 Task: In the  document Musicinfulence.html Use the tool word Count 'and display word count while typing' Create the translated copy of the document in  'Chinese (Simplified)' Change notification to  Comments for you
Action: Mouse moved to (9, 26)
Screenshot: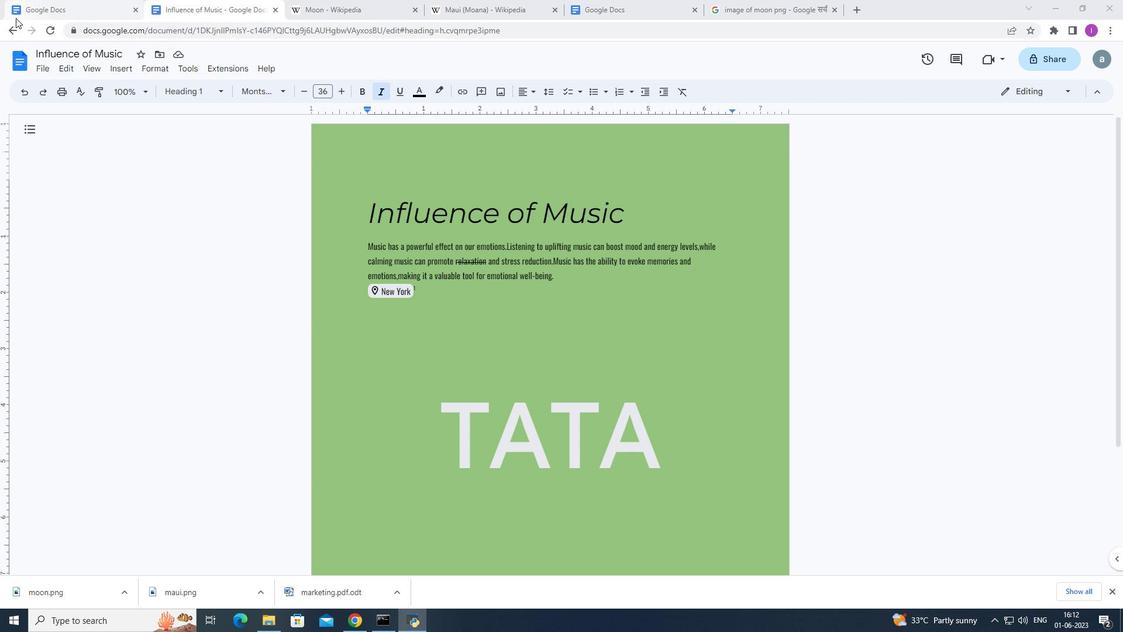 
Action: Mouse pressed left at (9, 26)
Screenshot: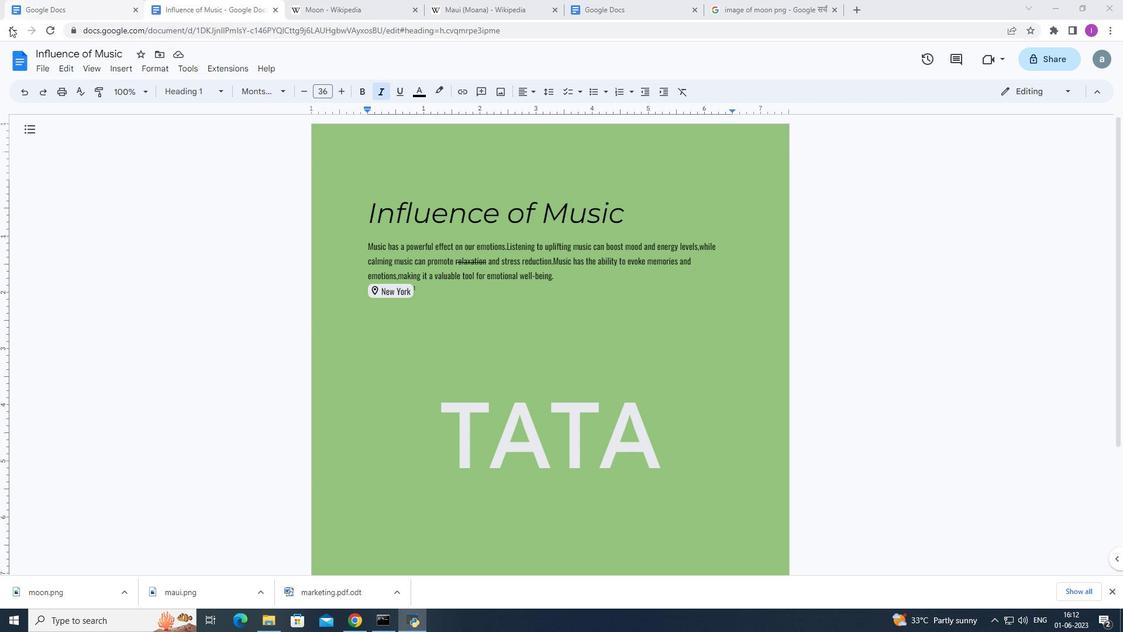 
Action: Mouse moved to (283, 328)
Screenshot: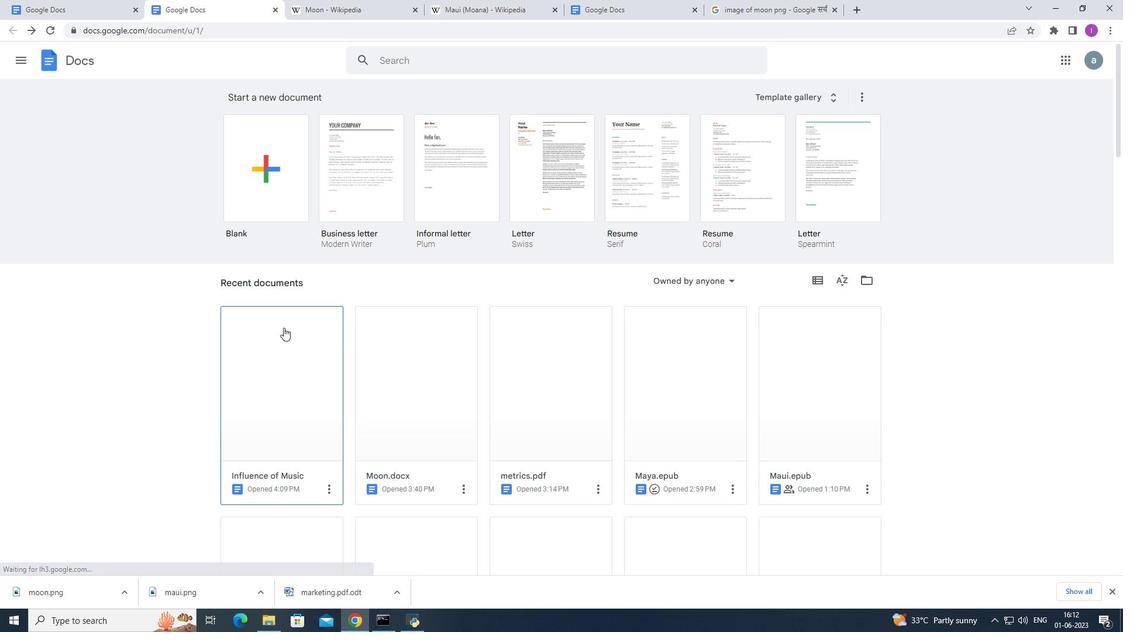 
Action: Mouse pressed left at (283, 328)
Screenshot: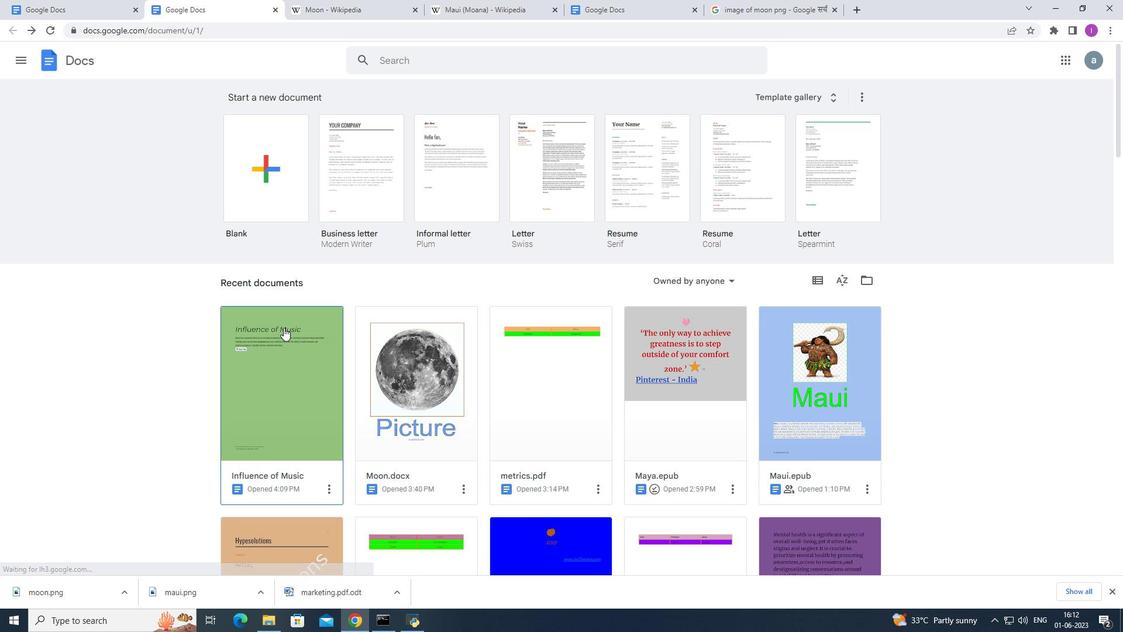 
Action: Mouse moved to (200, 66)
Screenshot: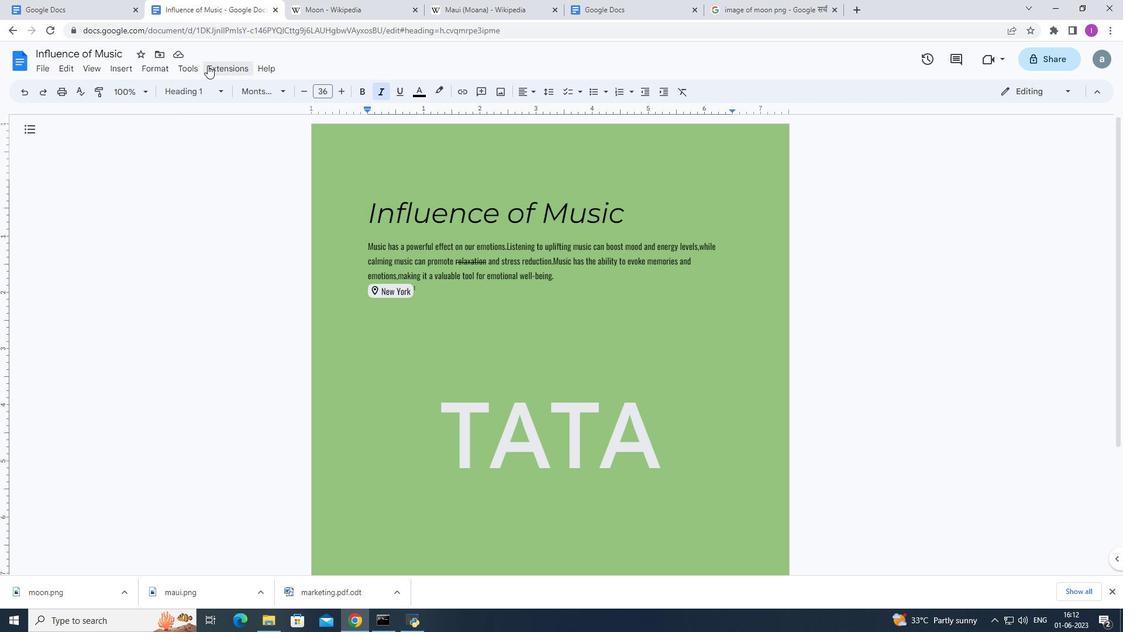 
Action: Mouse pressed left at (200, 66)
Screenshot: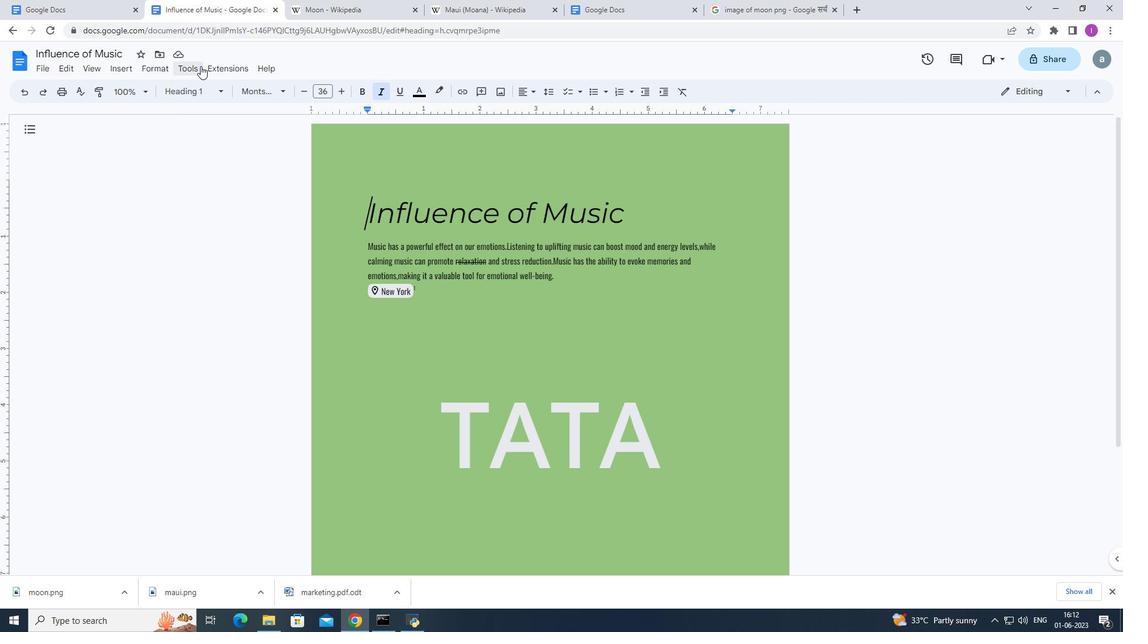 
Action: Mouse moved to (205, 107)
Screenshot: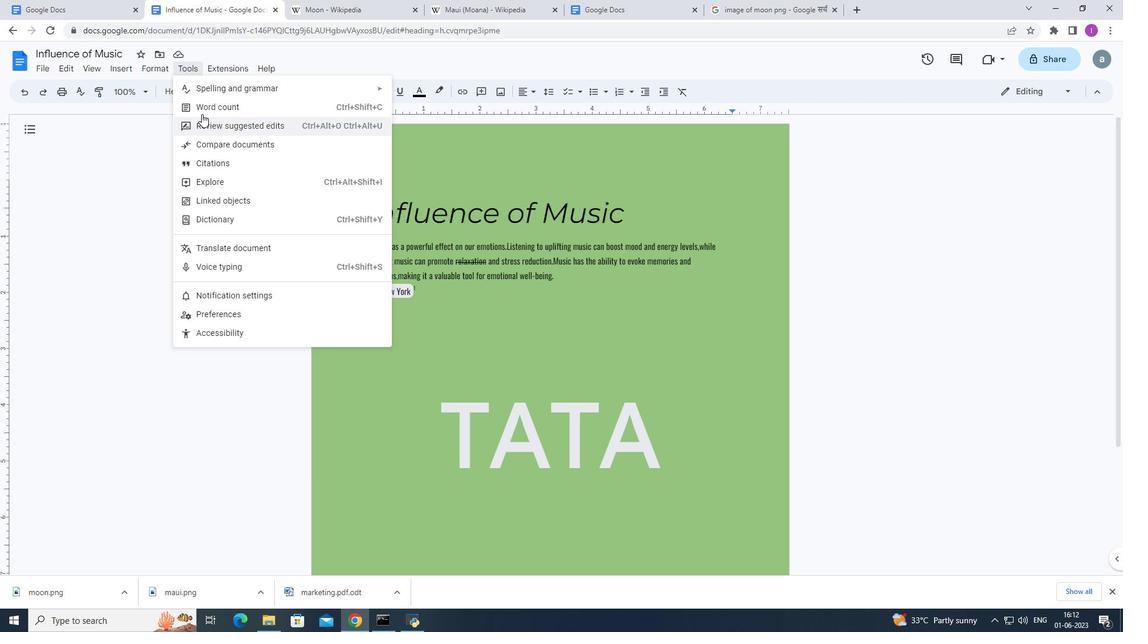
Action: Mouse pressed left at (205, 107)
Screenshot: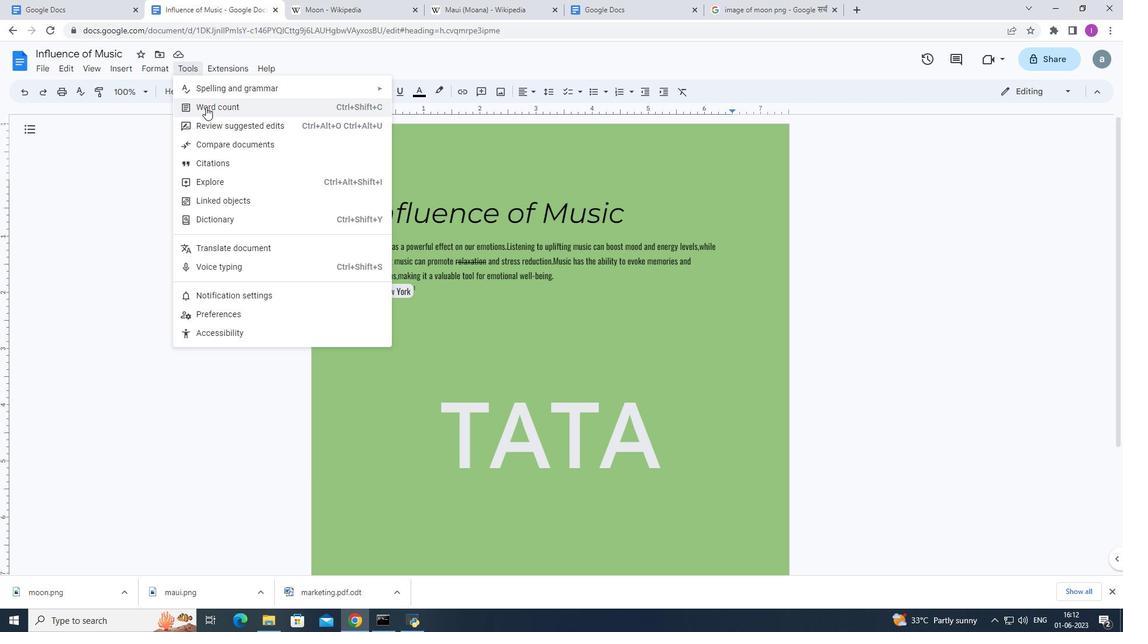 
Action: Mouse moved to (486, 358)
Screenshot: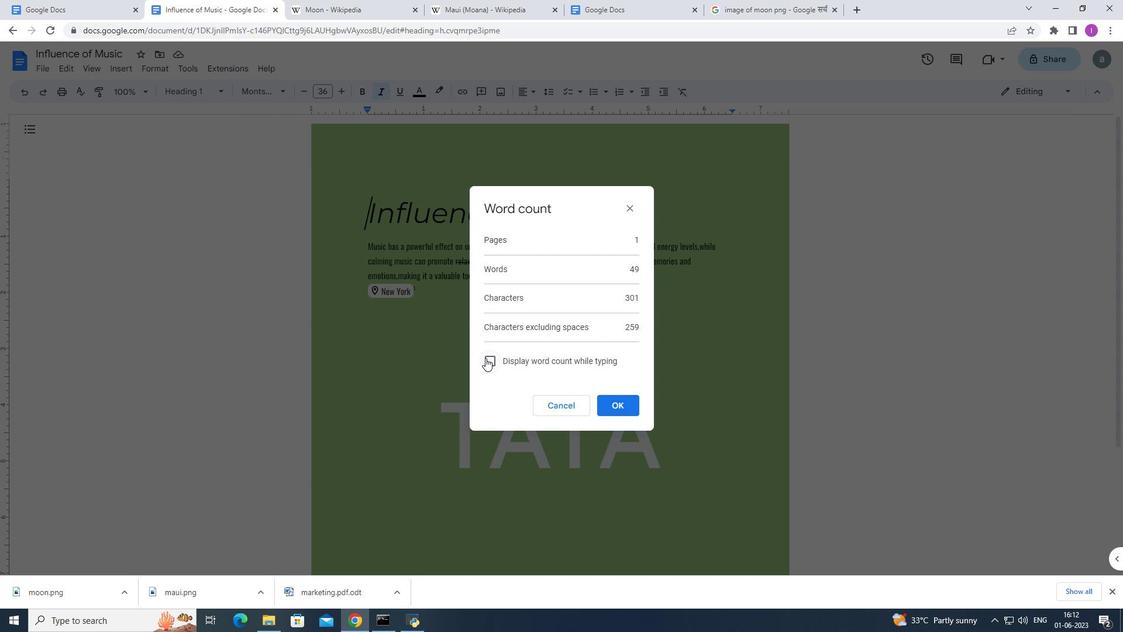
Action: Mouse pressed left at (486, 358)
Screenshot: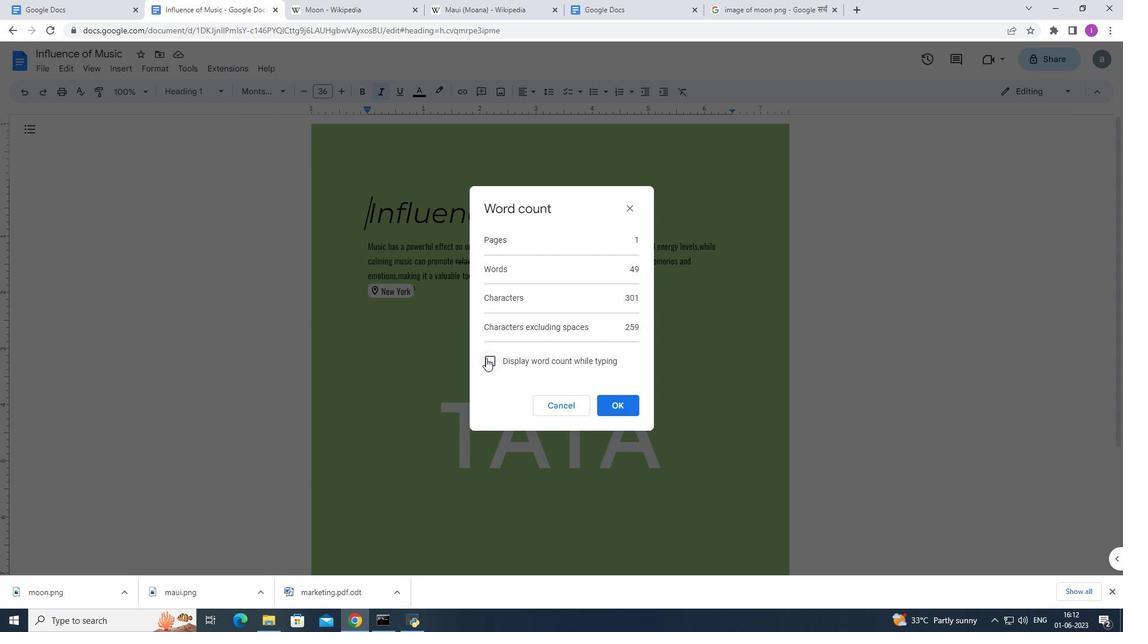 
Action: Mouse moved to (622, 406)
Screenshot: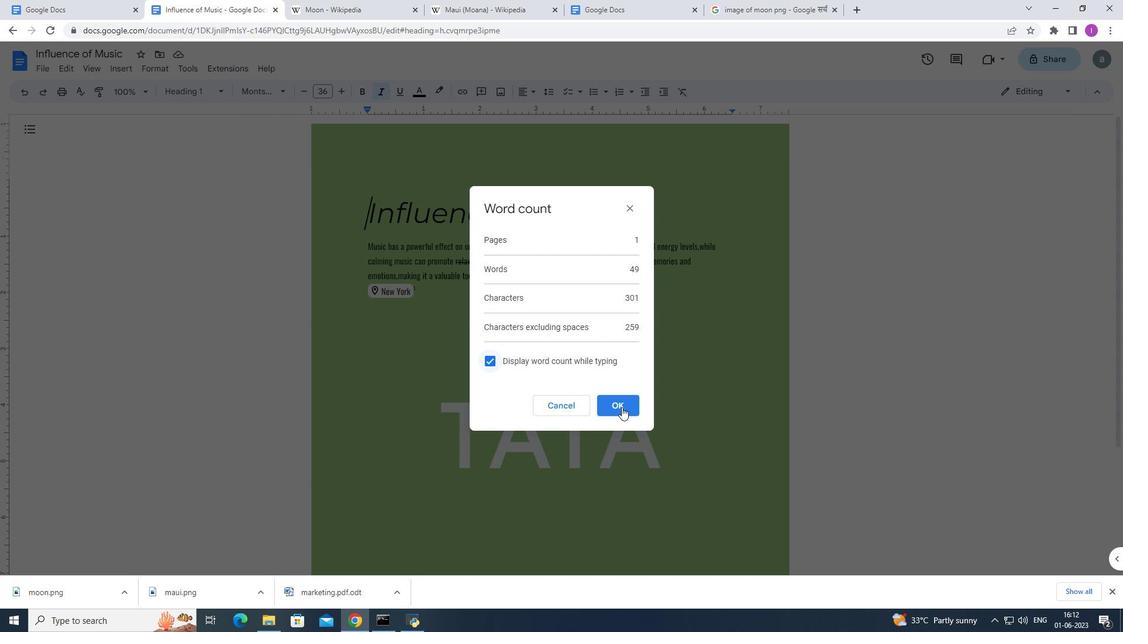 
Action: Mouse pressed left at (622, 406)
Screenshot: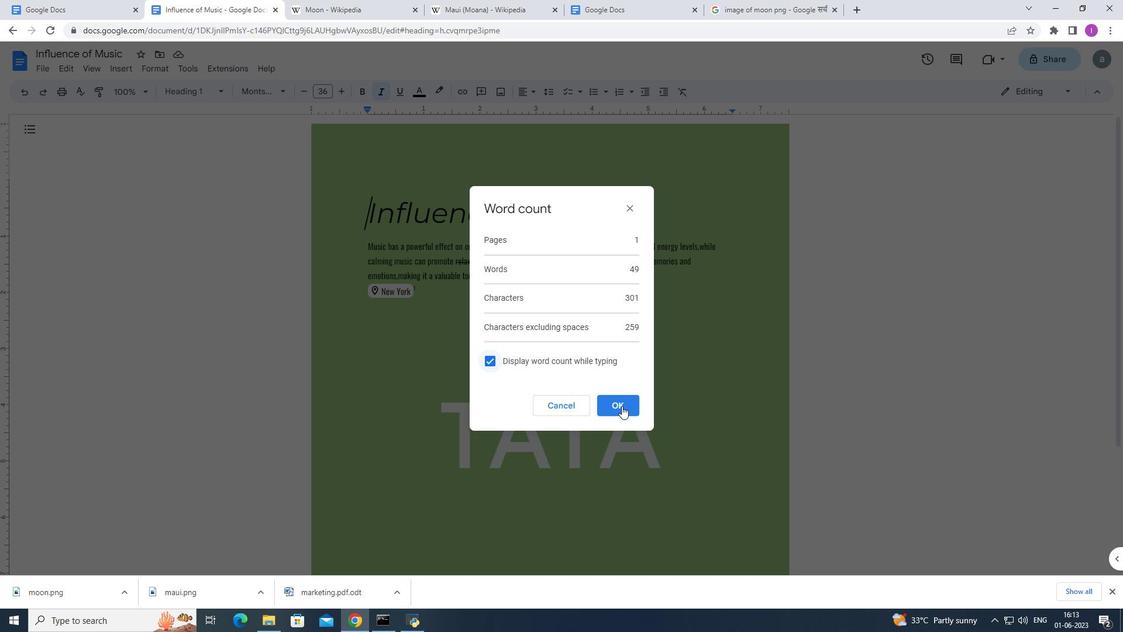 
Action: Mouse moved to (115, 66)
Screenshot: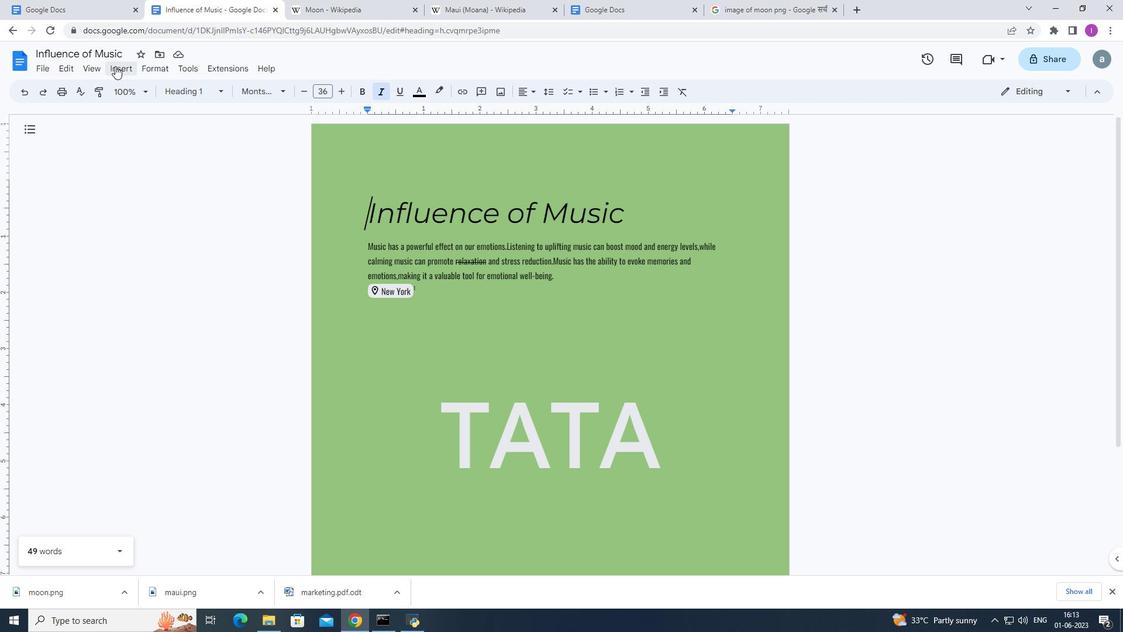 
Action: Mouse pressed left at (115, 66)
Screenshot: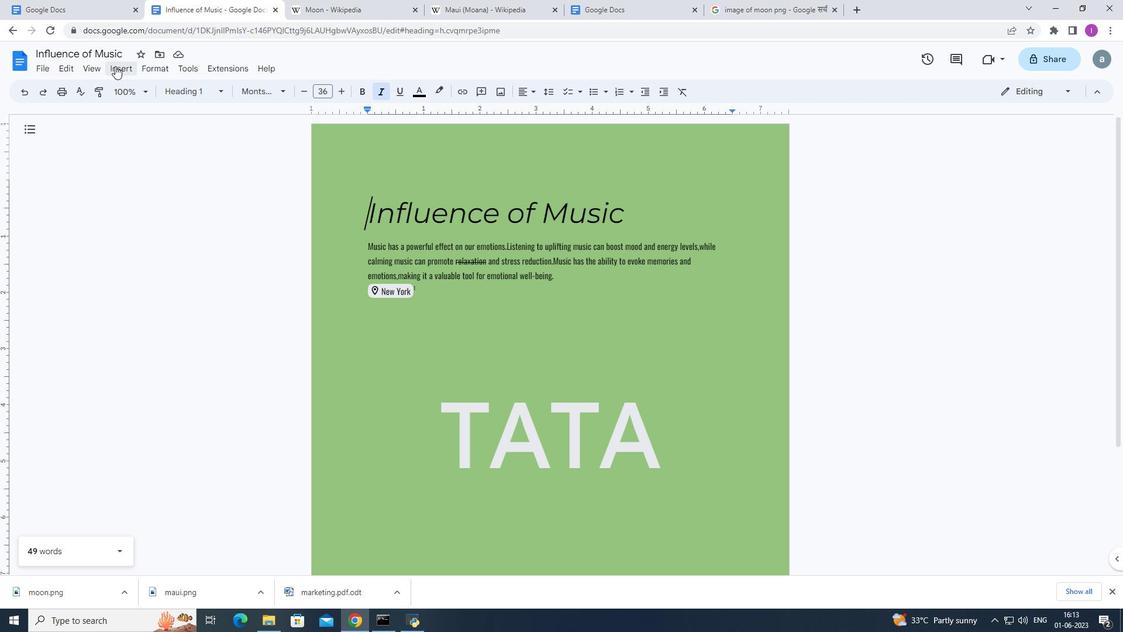 
Action: Mouse moved to (273, 296)
Screenshot: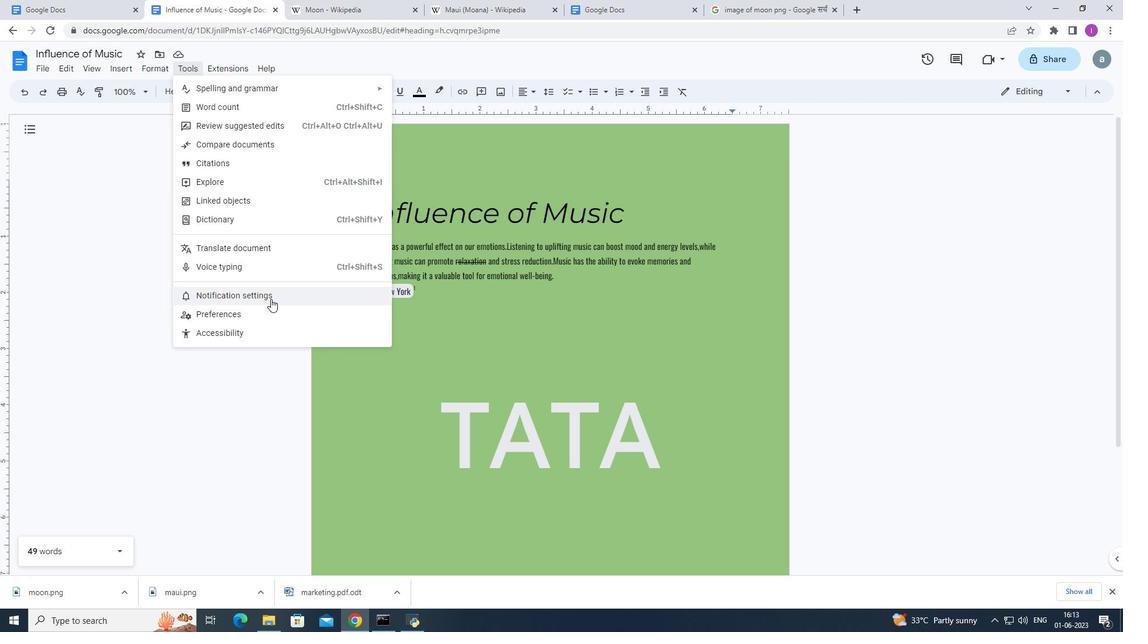 
Action: Mouse pressed left at (273, 296)
Screenshot: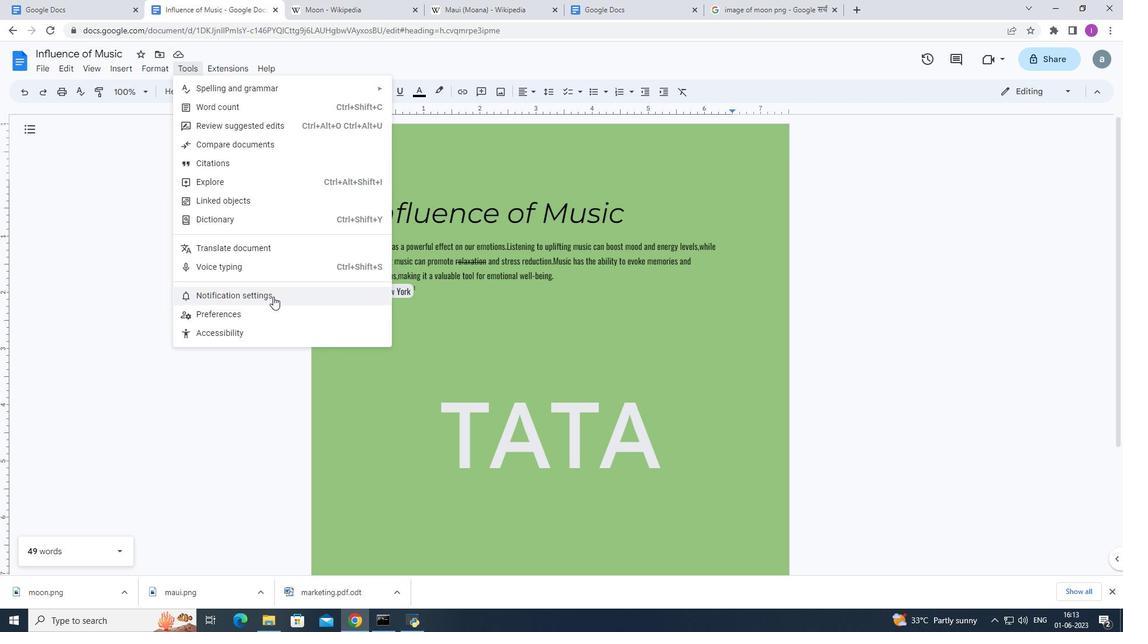 
Action: Mouse moved to (474, 252)
Screenshot: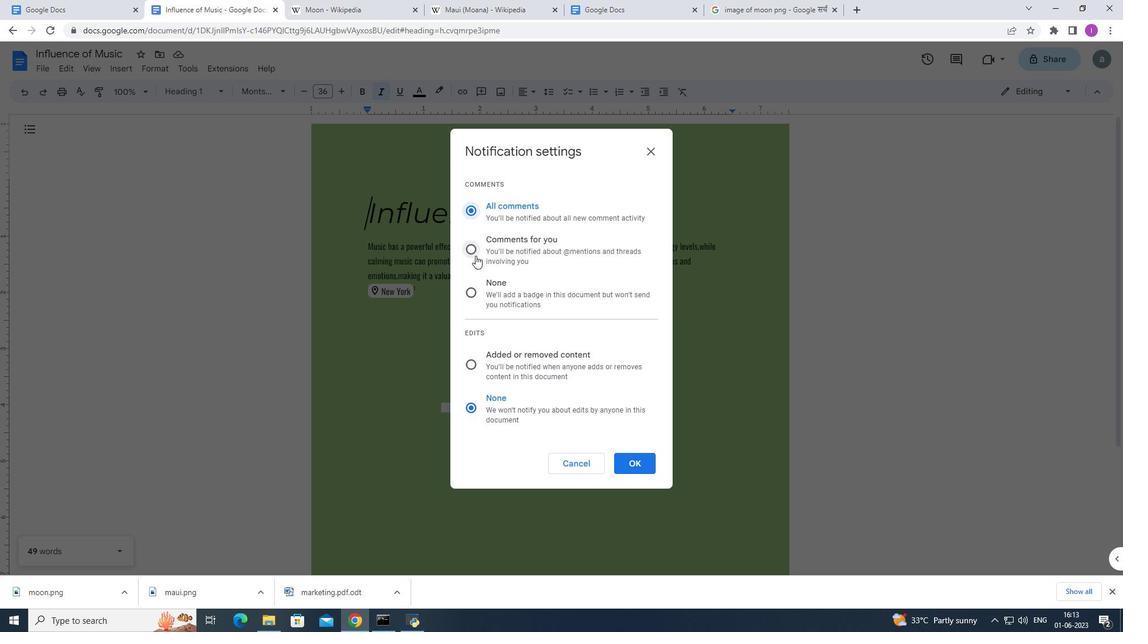
Action: Mouse pressed left at (474, 252)
Screenshot: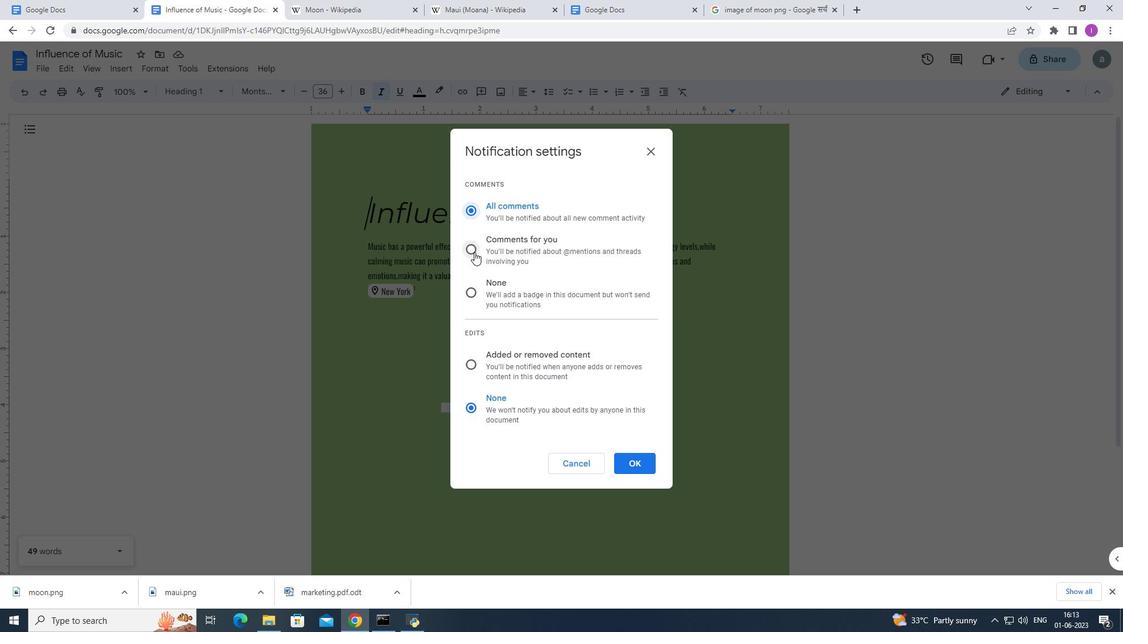 
Action: Mouse moved to (646, 465)
Screenshot: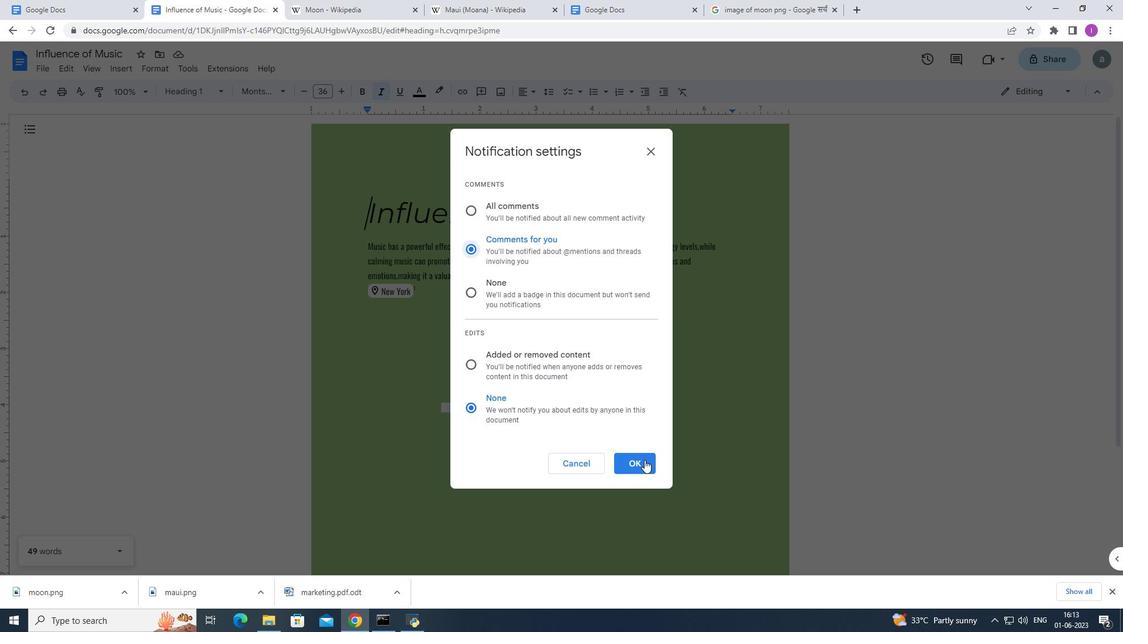 
Action: Mouse pressed left at (646, 465)
Screenshot: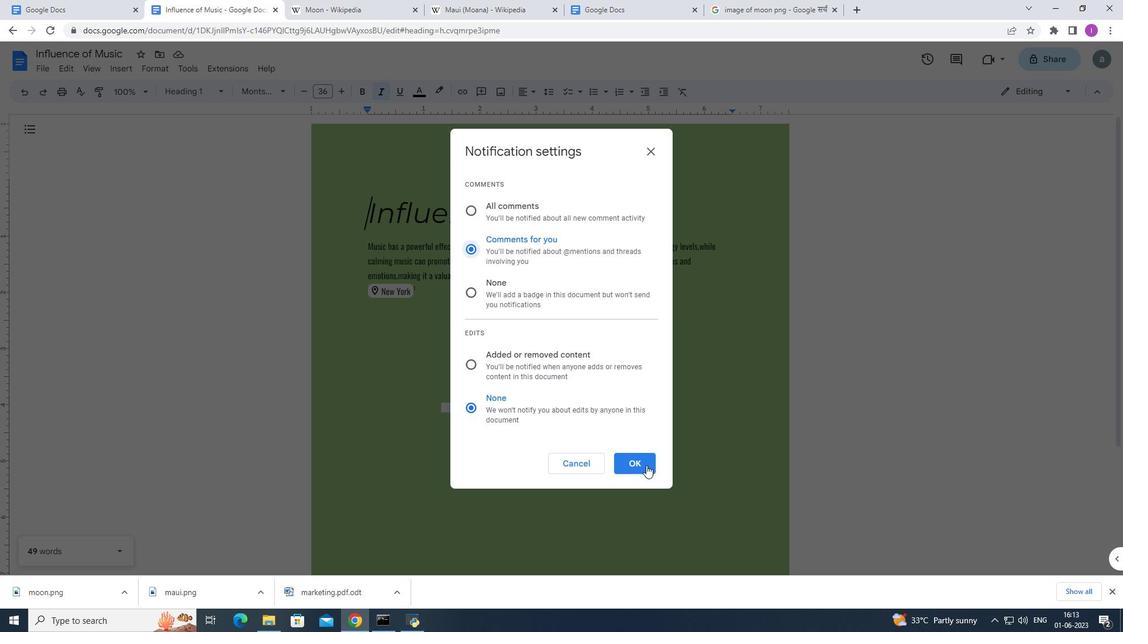 
Action: Mouse moved to (180, 71)
Screenshot: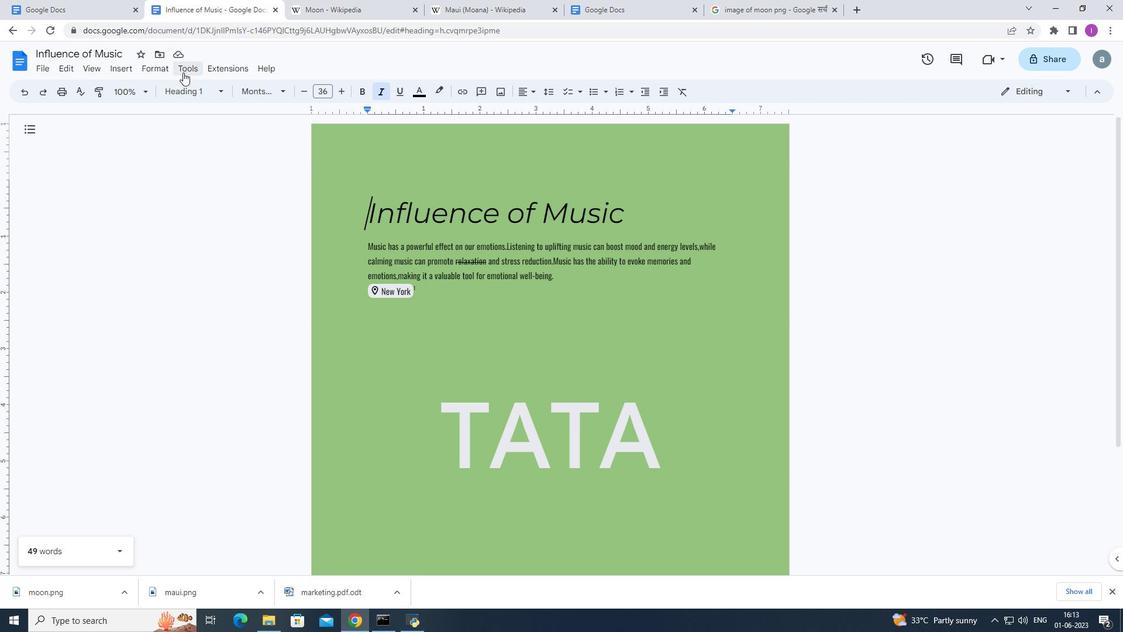 
Action: Mouse pressed left at (180, 71)
Screenshot: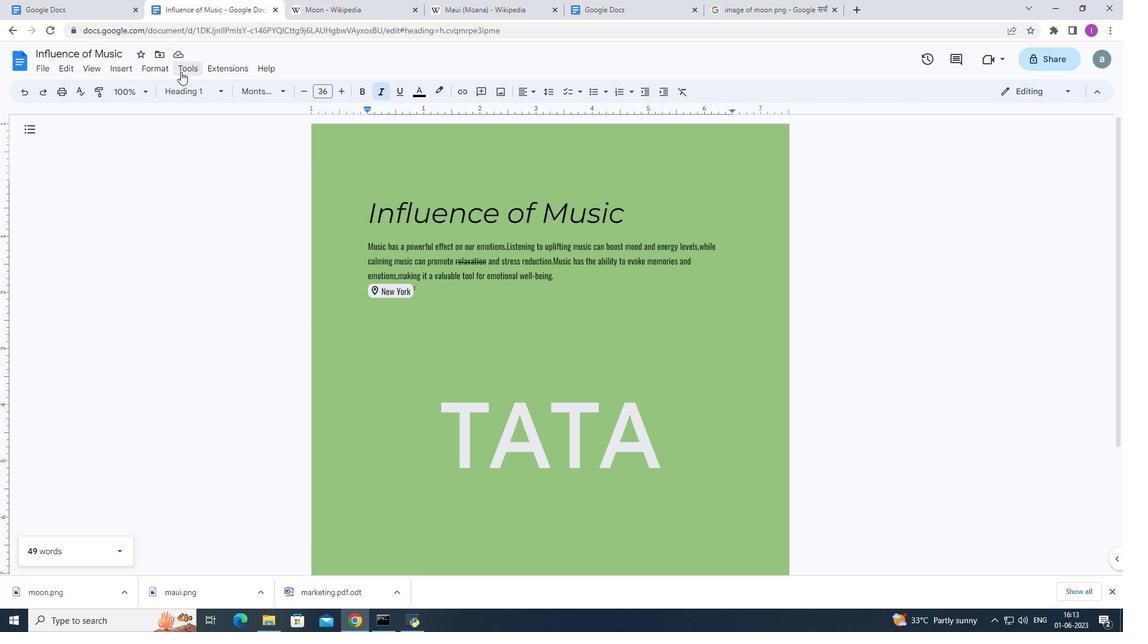 
Action: Mouse moved to (227, 249)
Screenshot: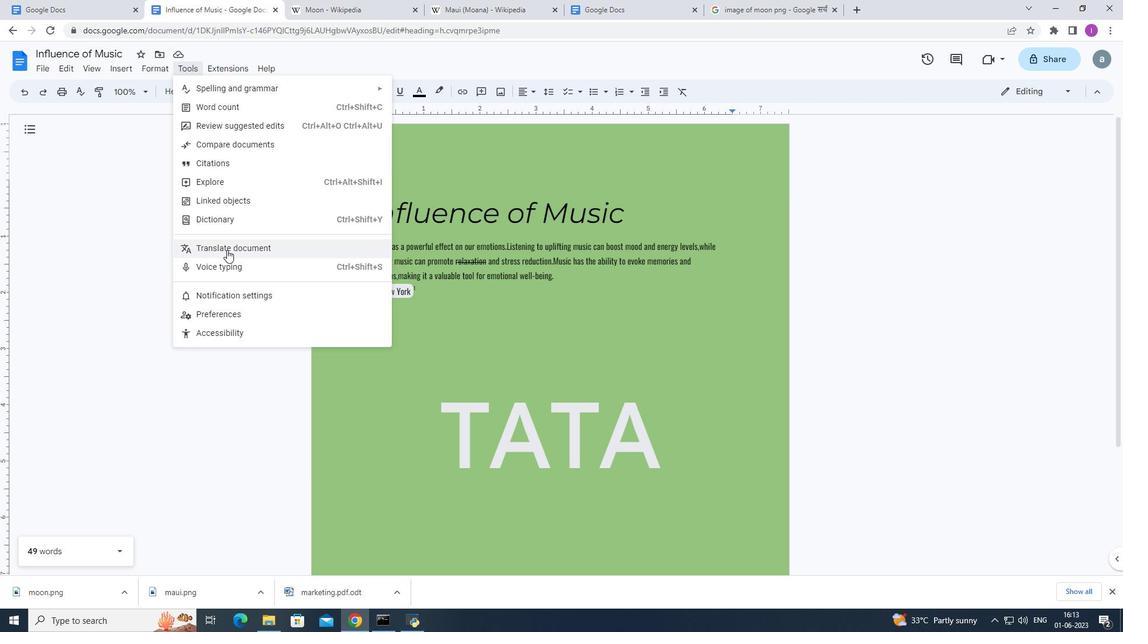 
Action: Mouse pressed left at (227, 249)
Screenshot: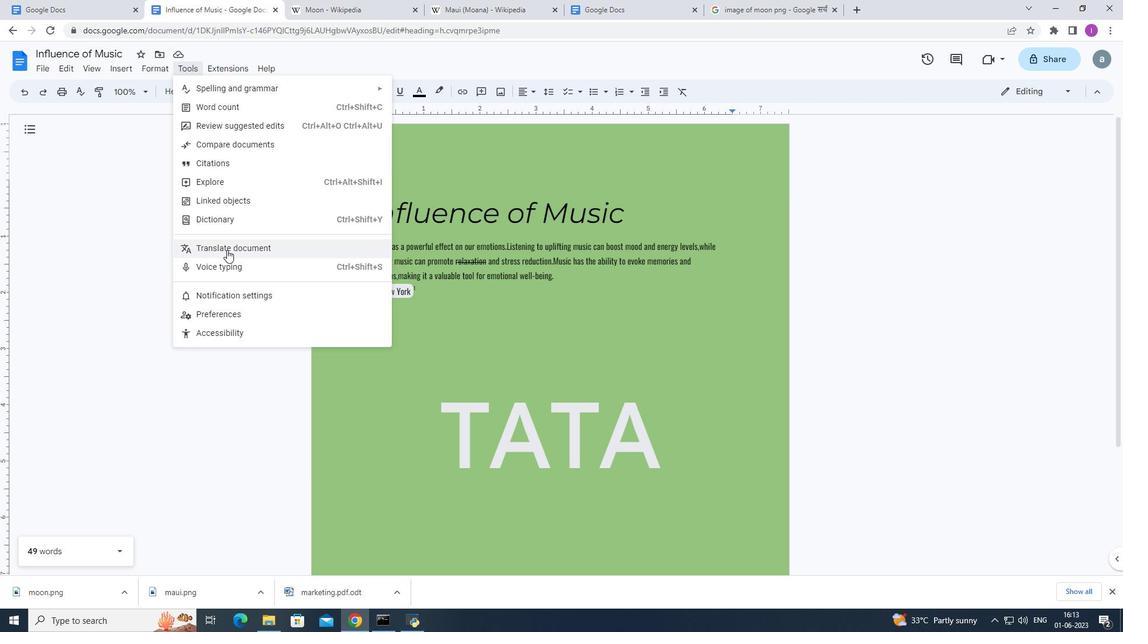 
Action: Mouse moved to (550, 330)
Screenshot: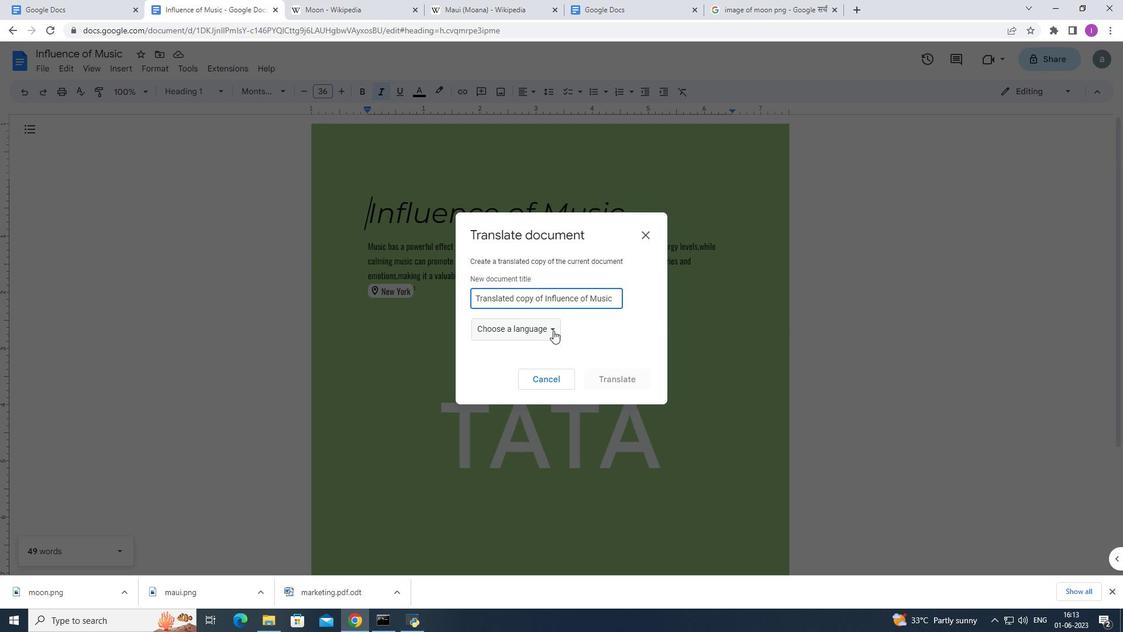 
Action: Mouse pressed left at (550, 330)
Screenshot: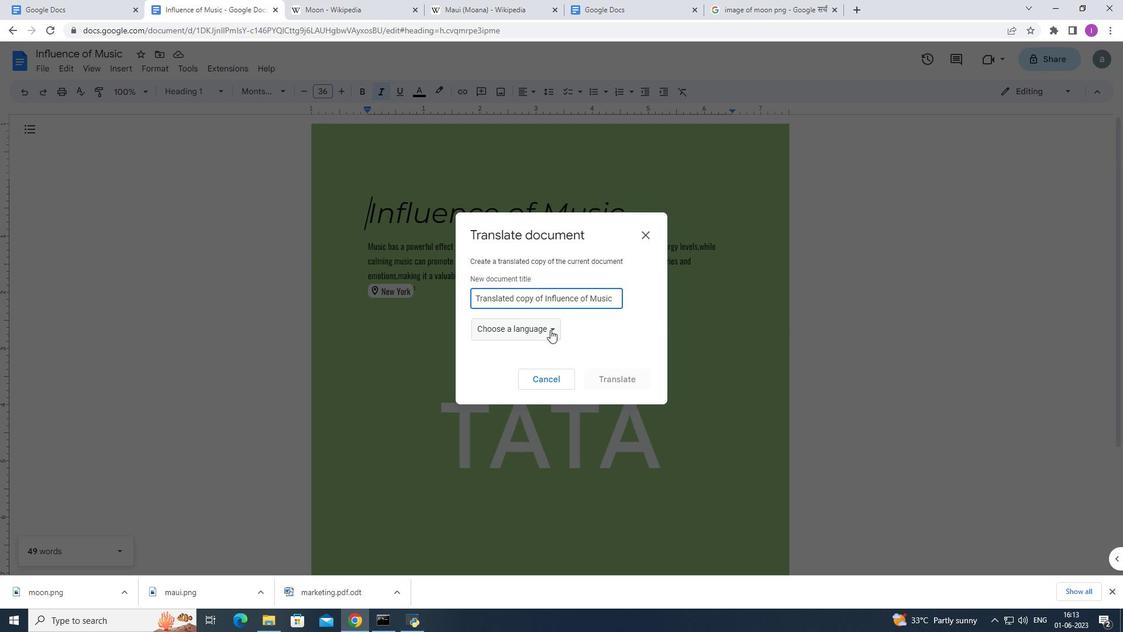 
Action: Mouse moved to (557, 465)
Screenshot: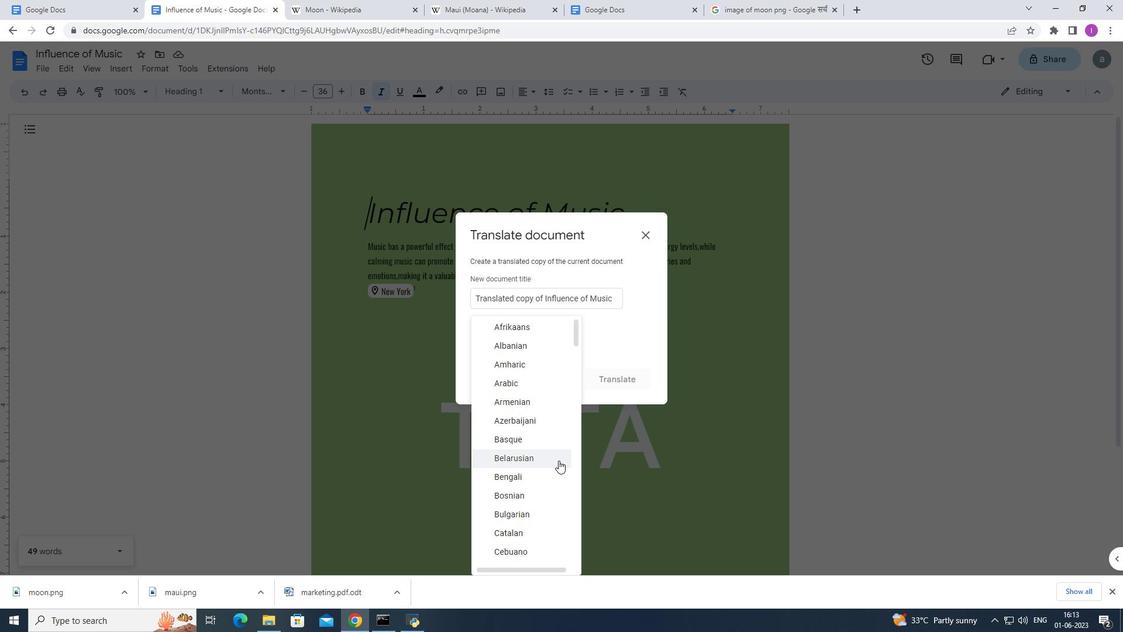 
Action: Mouse scrolled (557, 462) with delta (0, 0)
Screenshot: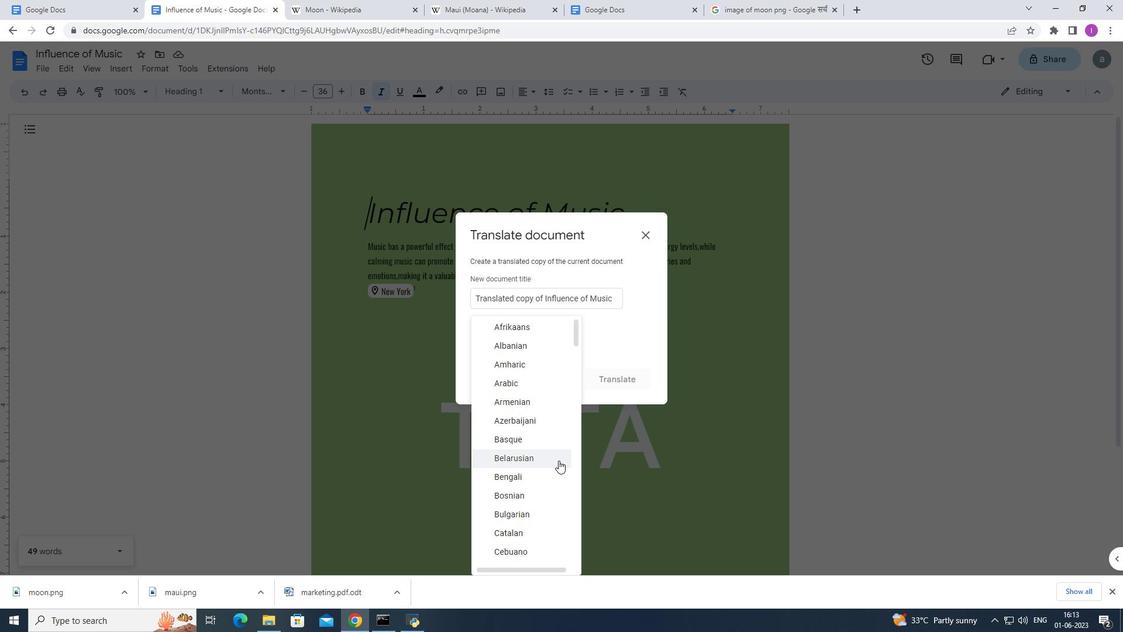
Action: Mouse scrolled (557, 464) with delta (0, 0)
Screenshot: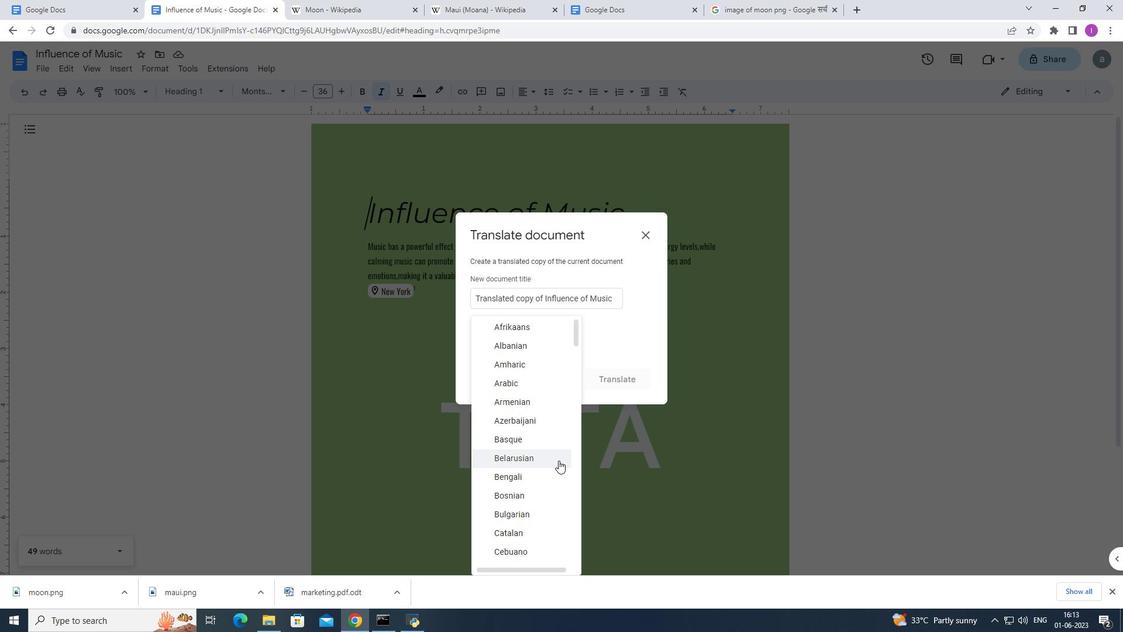 
Action: Mouse scrolled (557, 464) with delta (0, 0)
Screenshot: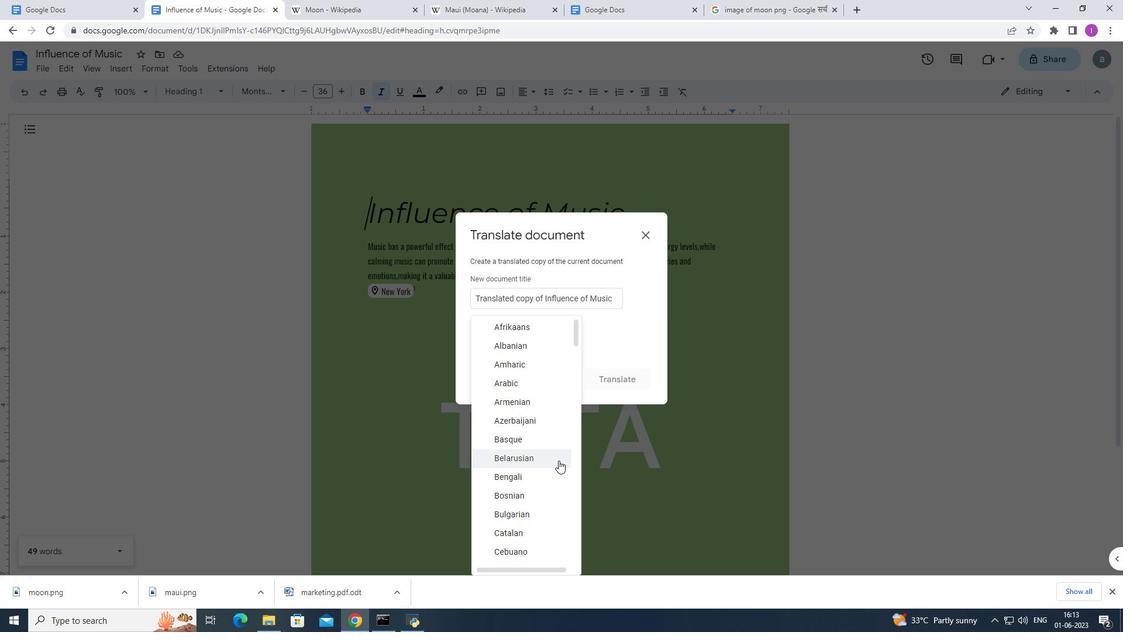 
Action: Mouse scrolled (557, 464) with delta (0, 0)
Screenshot: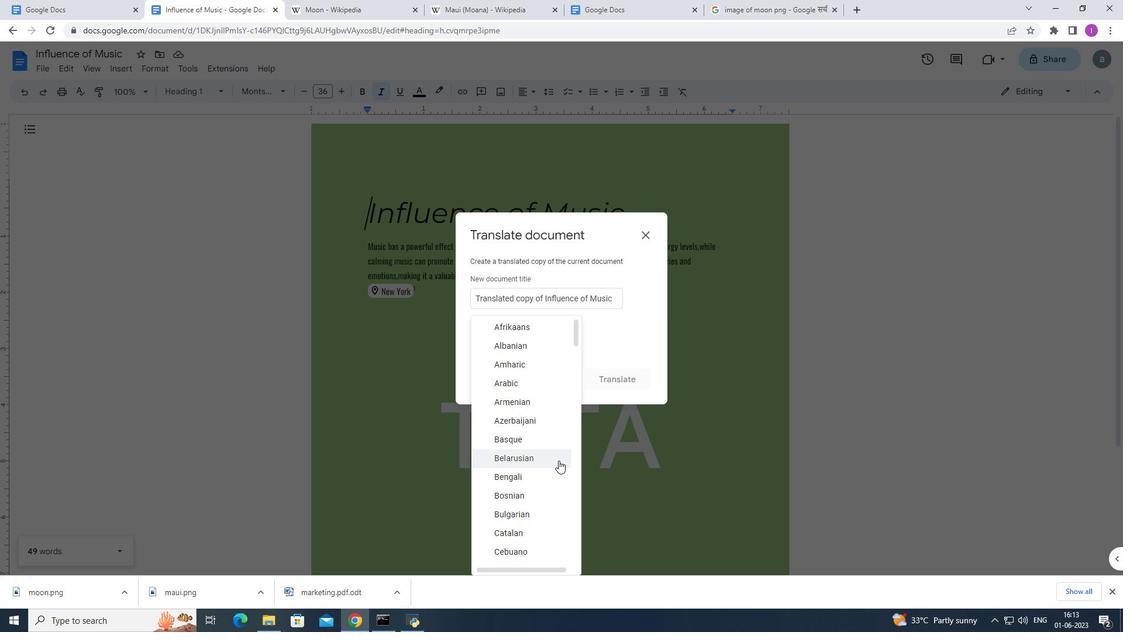 
Action: Mouse scrolled (557, 464) with delta (0, 0)
Screenshot: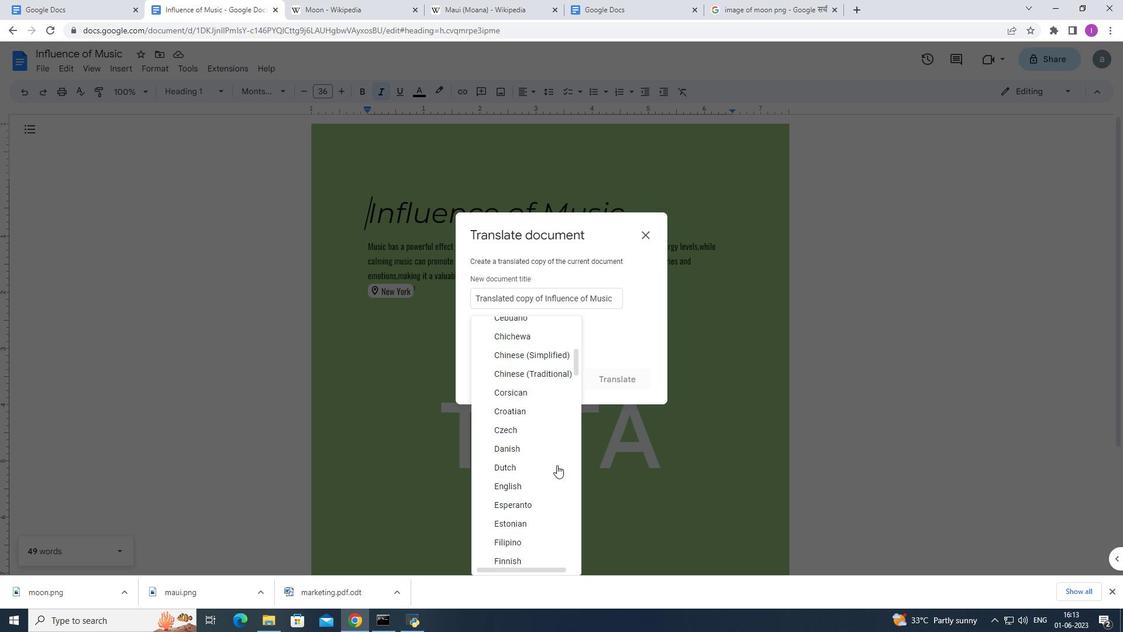 
Action: Mouse scrolled (557, 464) with delta (0, 0)
Screenshot: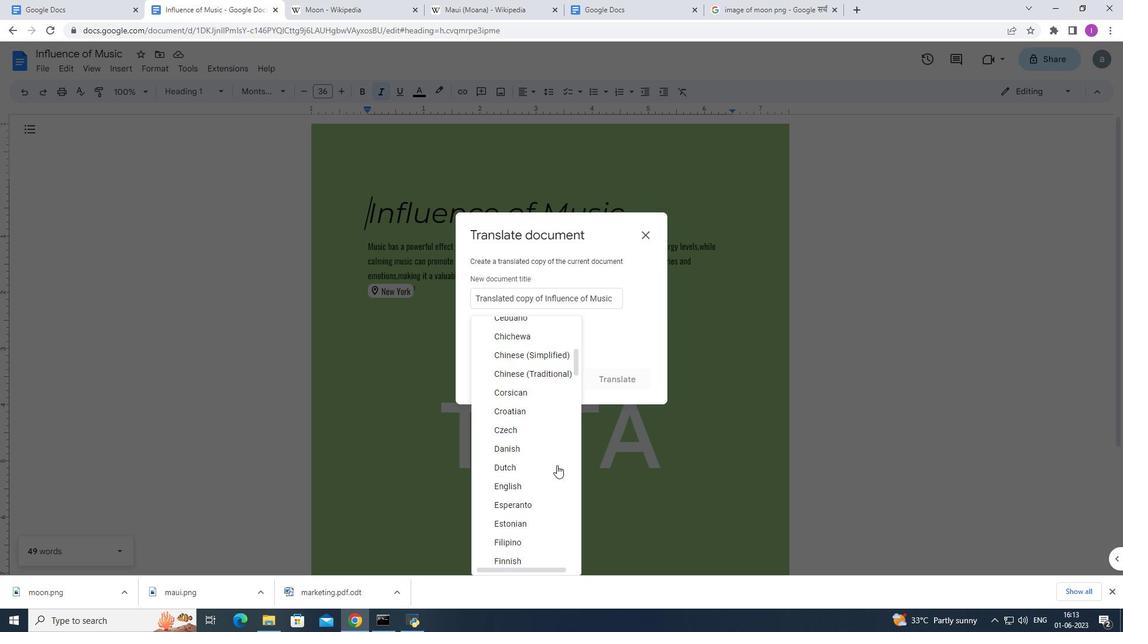 
Action: Mouse scrolled (557, 465) with delta (0, 0)
Screenshot: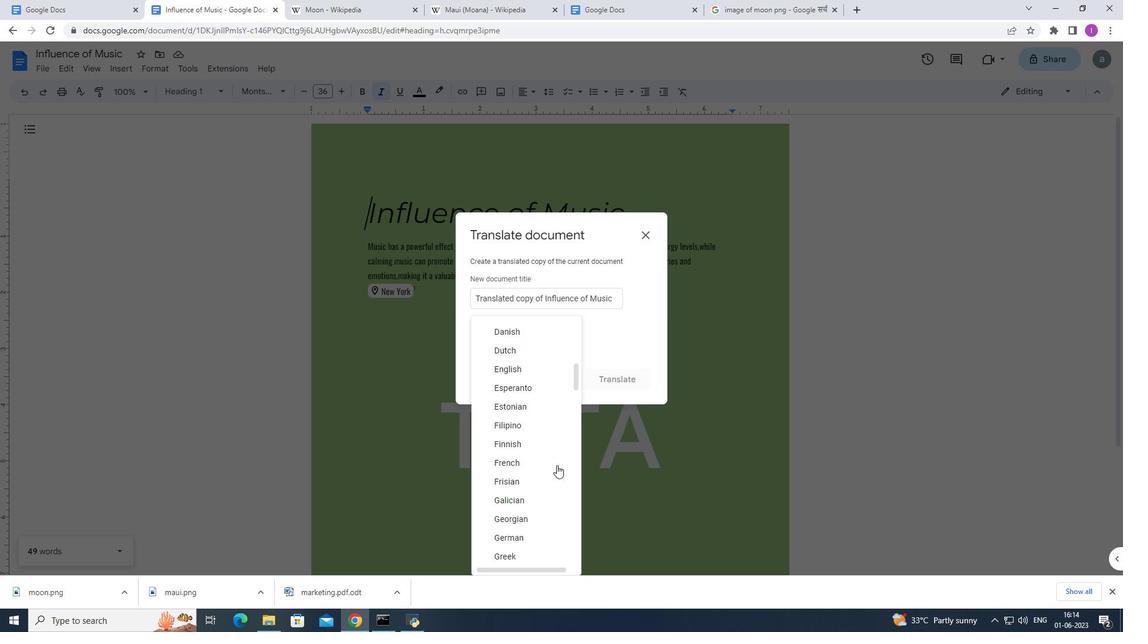 
Action: Mouse scrolled (557, 465) with delta (0, 0)
Screenshot: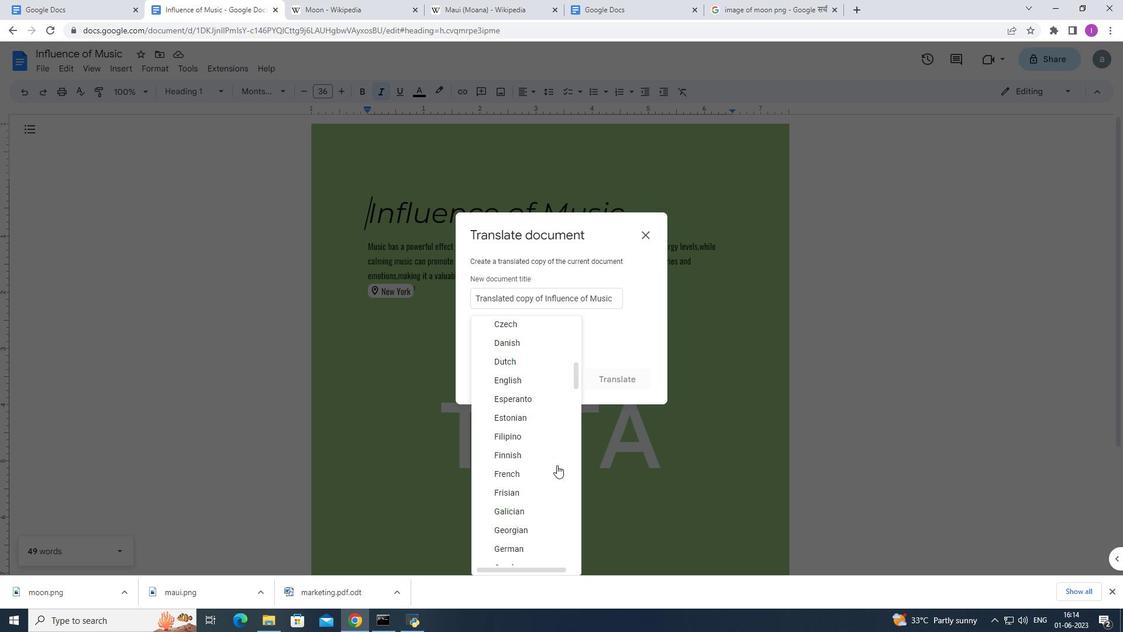
Action: Mouse moved to (549, 352)
Screenshot: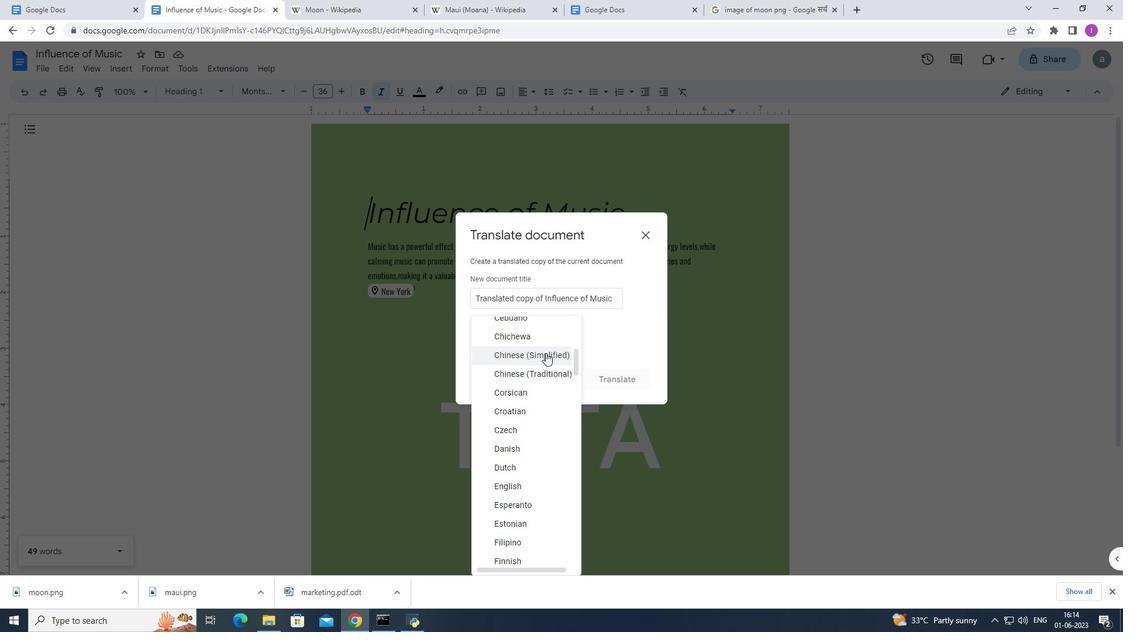 
Action: Mouse pressed left at (549, 352)
Screenshot: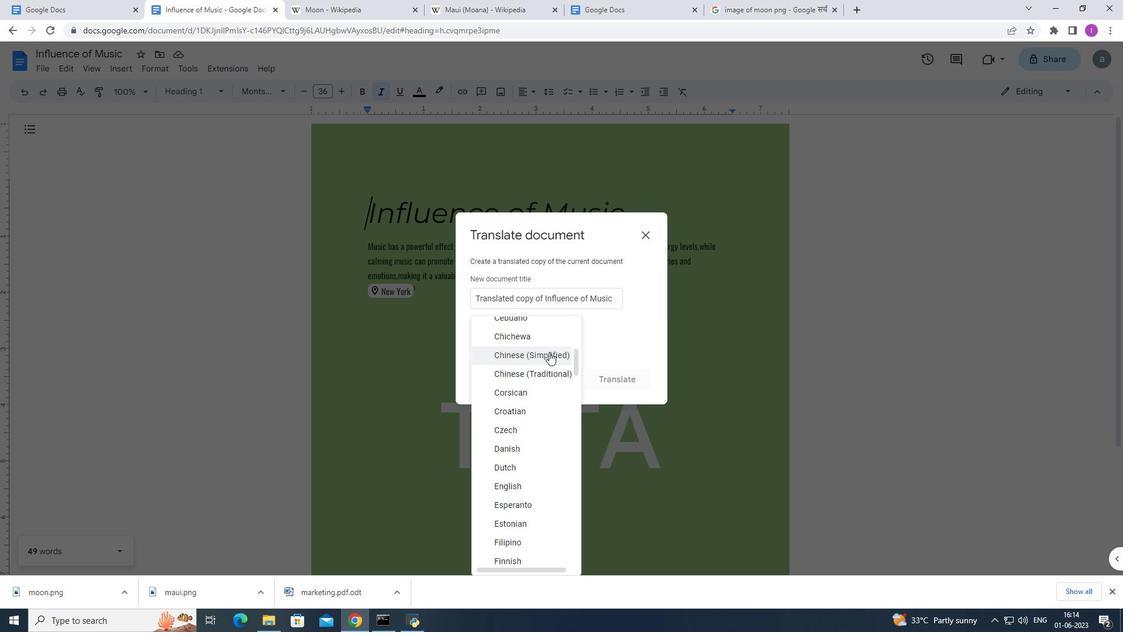 
Action: Mouse moved to (612, 374)
Screenshot: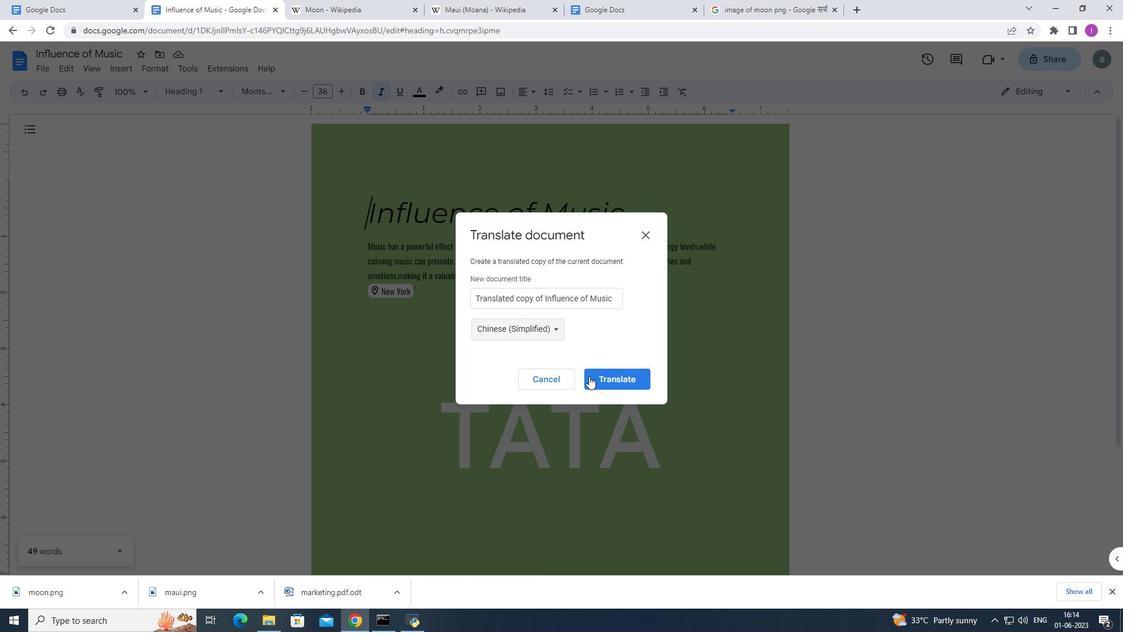 
Action: Mouse pressed left at (612, 374)
Screenshot: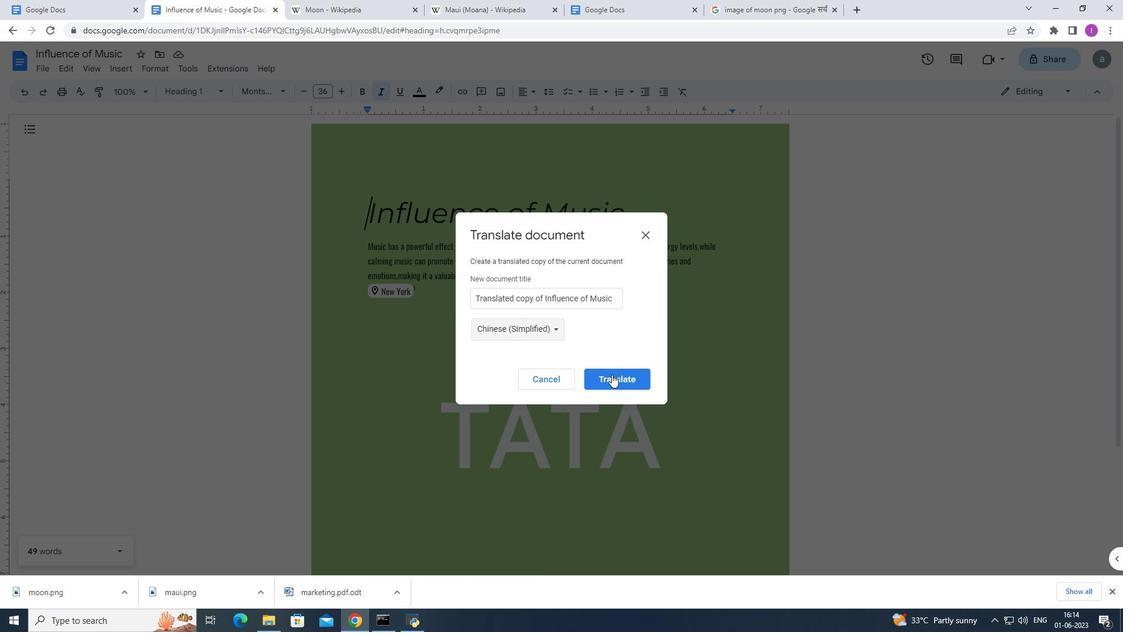 
Action: Mouse moved to (260, 243)
Screenshot: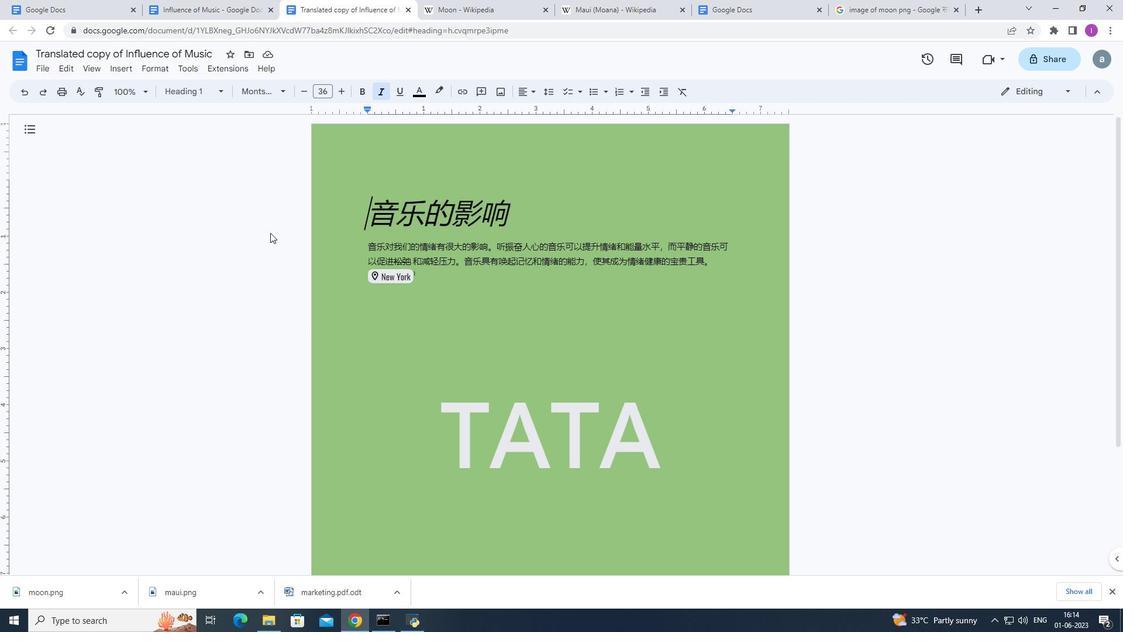 
